 Task: Add Brown Cow Cherry Vanilla Cream Top Yogurt to the cart.
Action: Mouse moved to (27, 90)
Screenshot: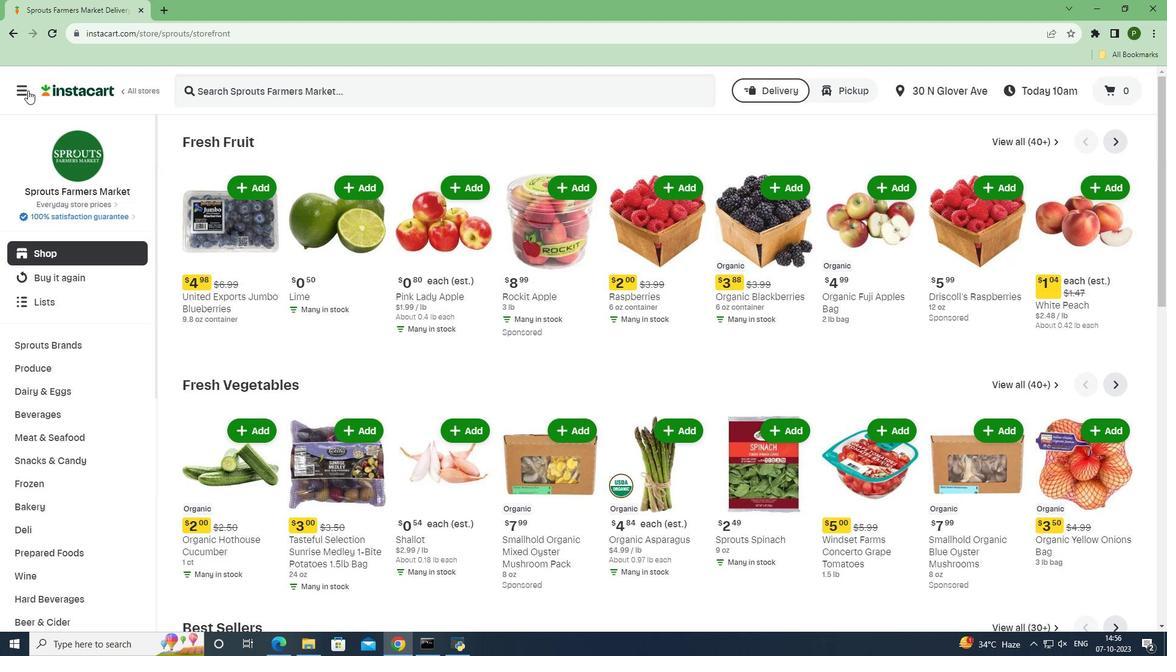 
Action: Mouse pressed left at (27, 90)
Screenshot: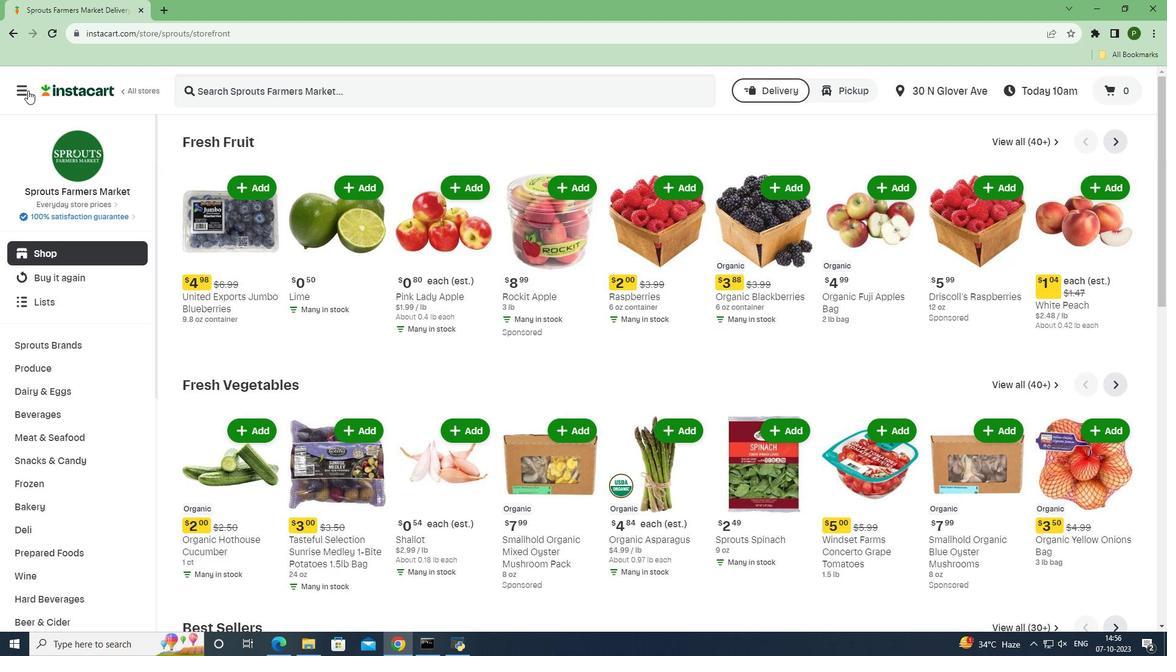 
Action: Mouse moved to (65, 324)
Screenshot: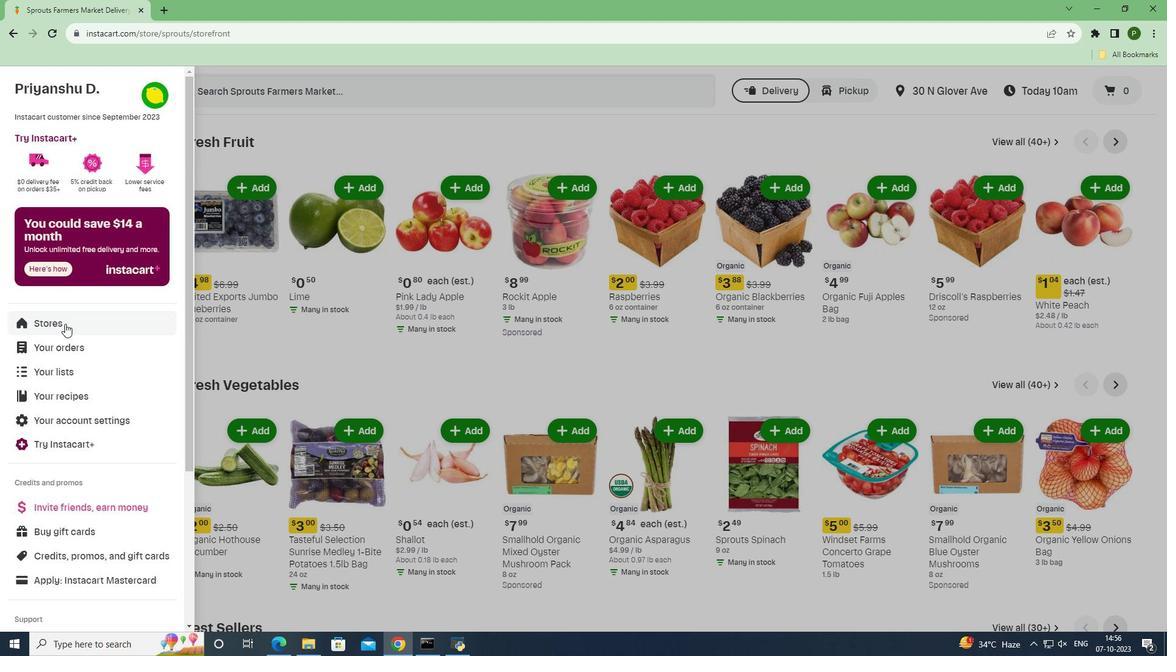 
Action: Mouse pressed left at (65, 324)
Screenshot: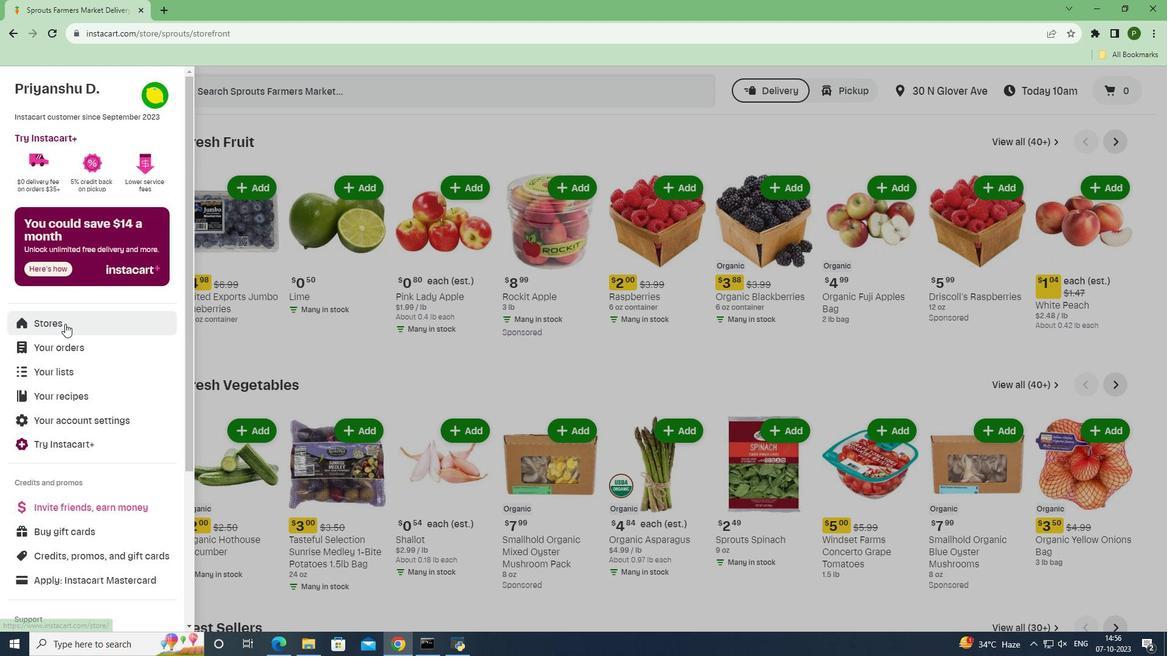 
Action: Mouse moved to (263, 147)
Screenshot: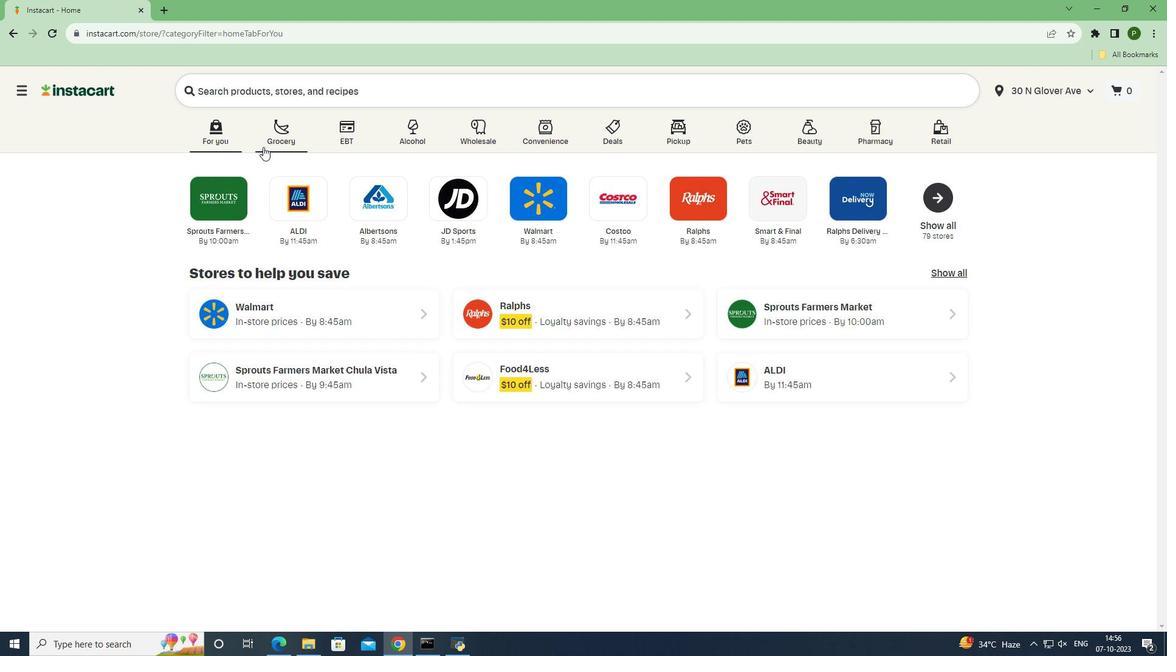 
Action: Mouse pressed left at (263, 147)
Screenshot: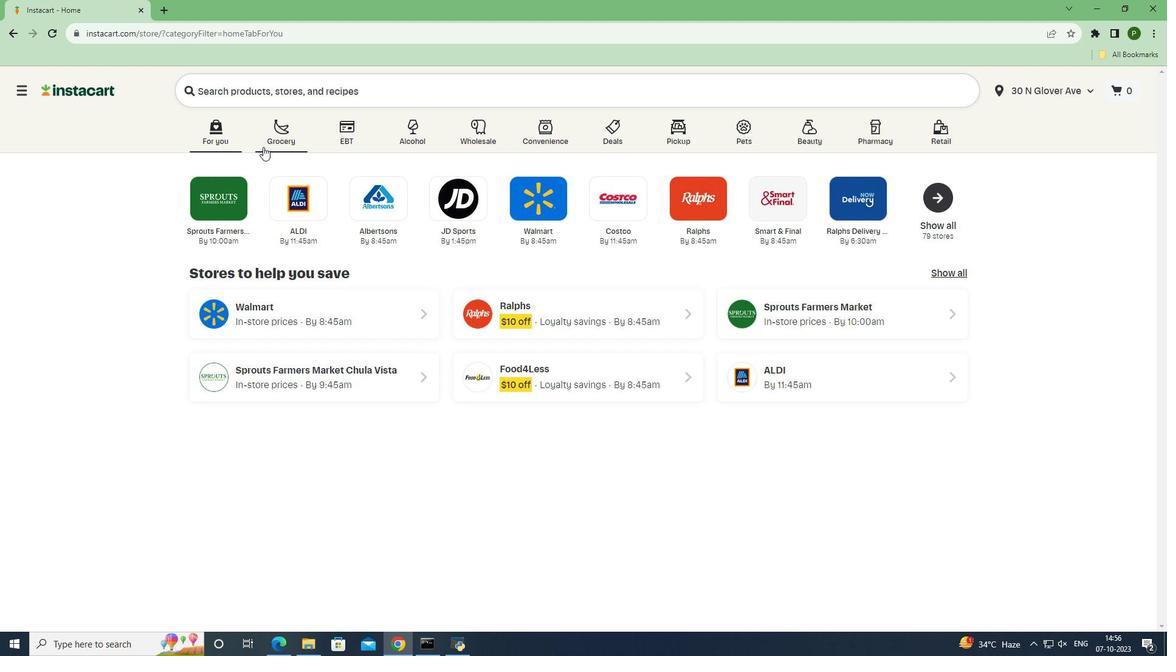 
Action: Mouse moved to (490, 285)
Screenshot: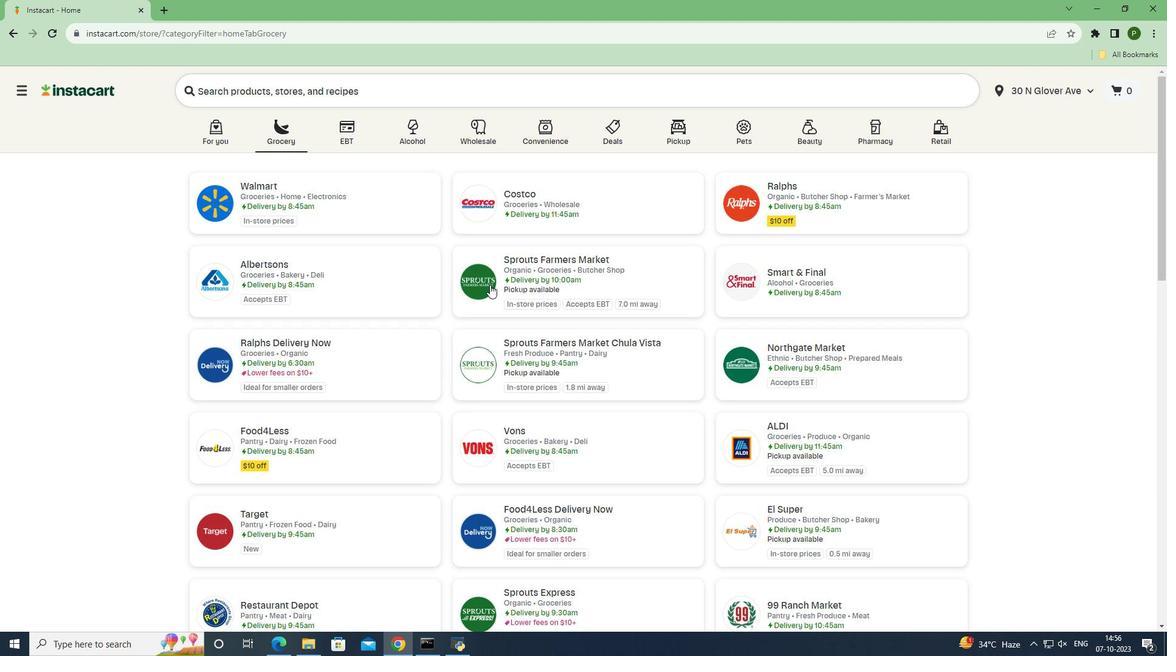 
Action: Mouse pressed left at (490, 285)
Screenshot: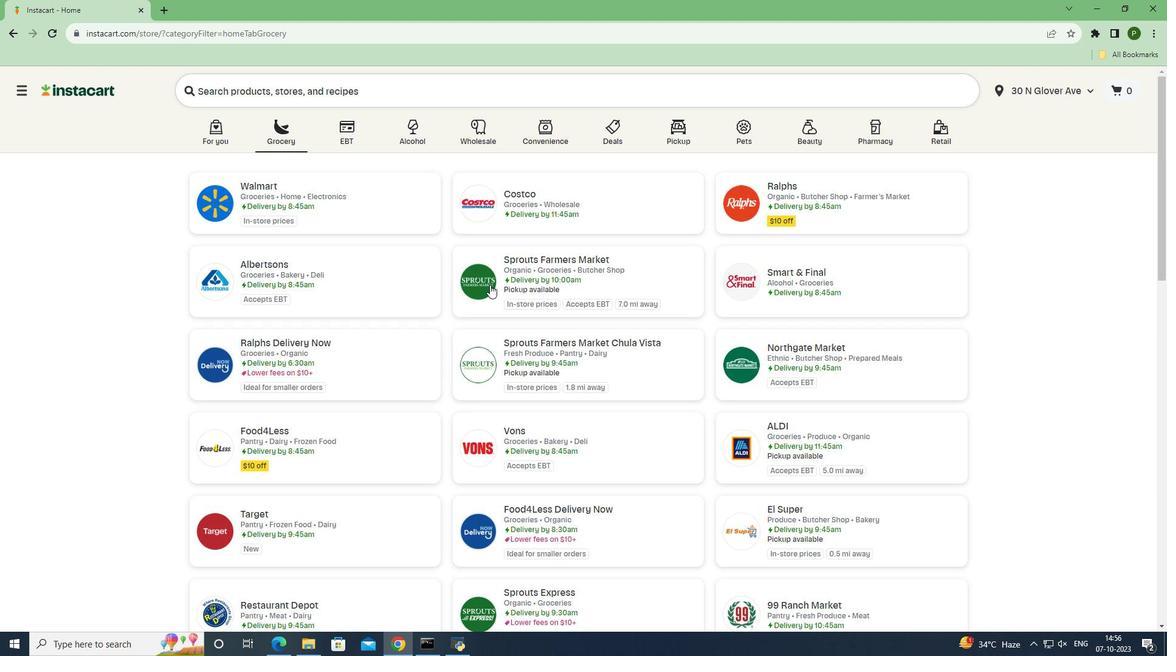 
Action: Mouse moved to (66, 387)
Screenshot: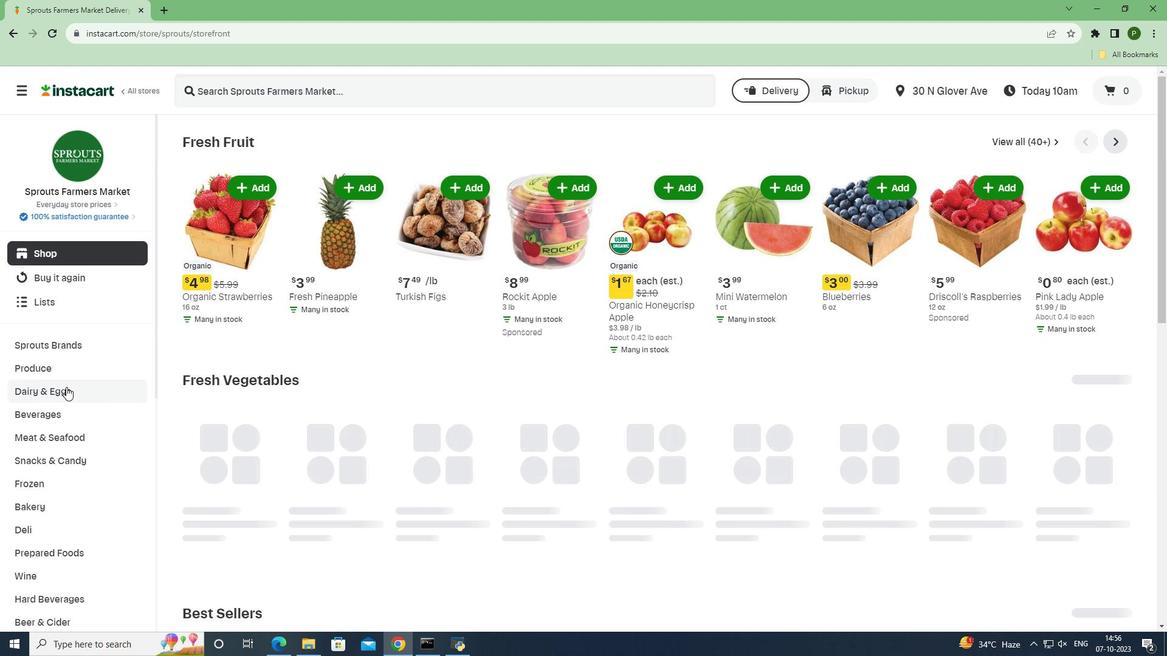 
Action: Mouse pressed left at (66, 387)
Screenshot: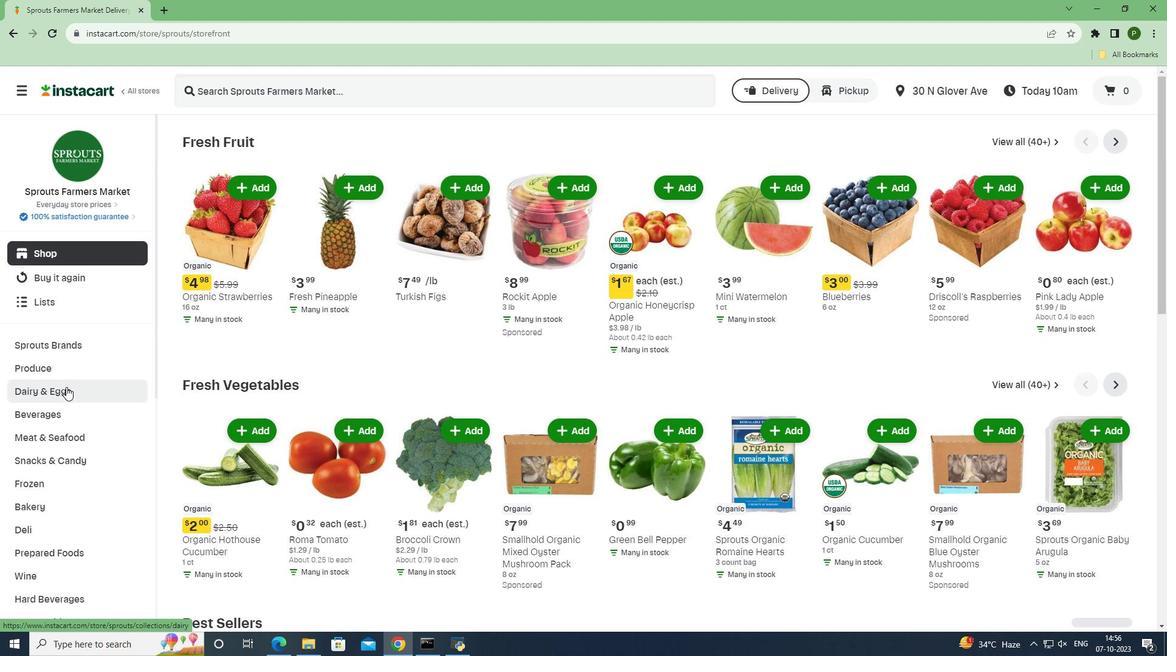 
Action: Mouse moved to (51, 491)
Screenshot: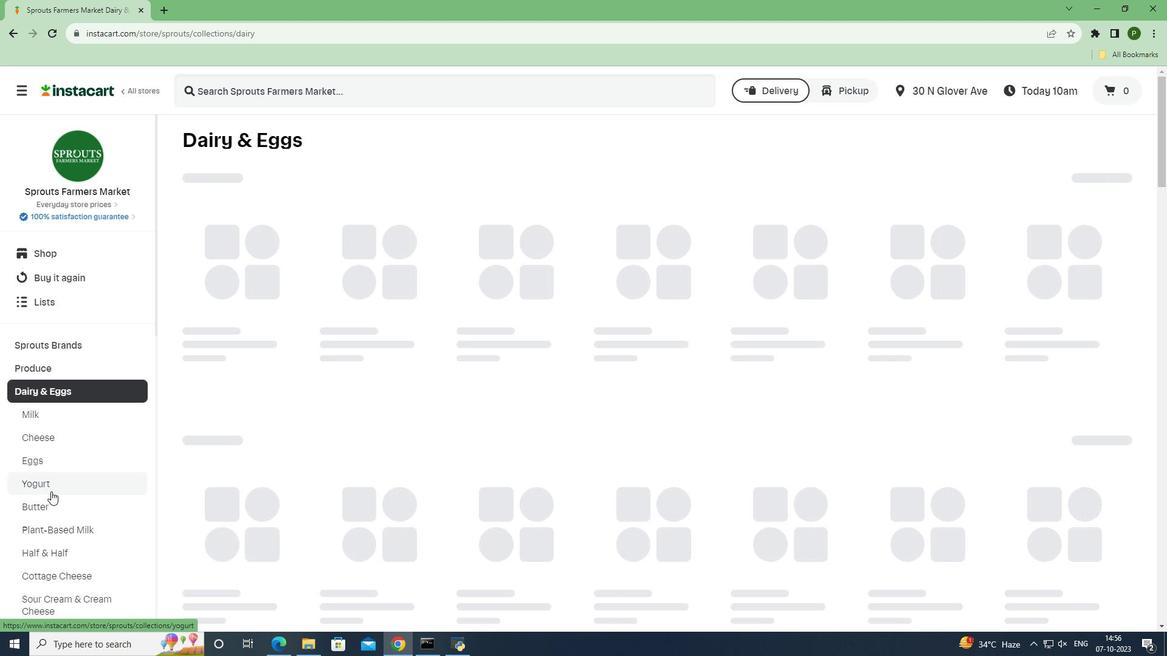 
Action: Mouse pressed left at (51, 491)
Screenshot: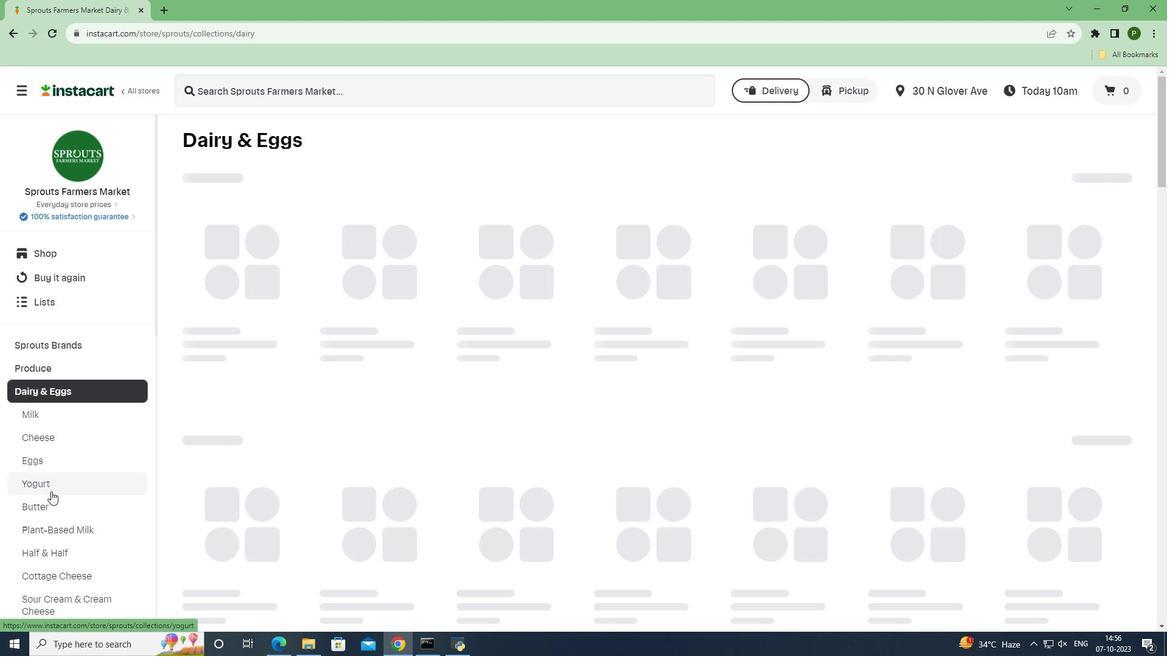 
Action: Mouse moved to (270, 92)
Screenshot: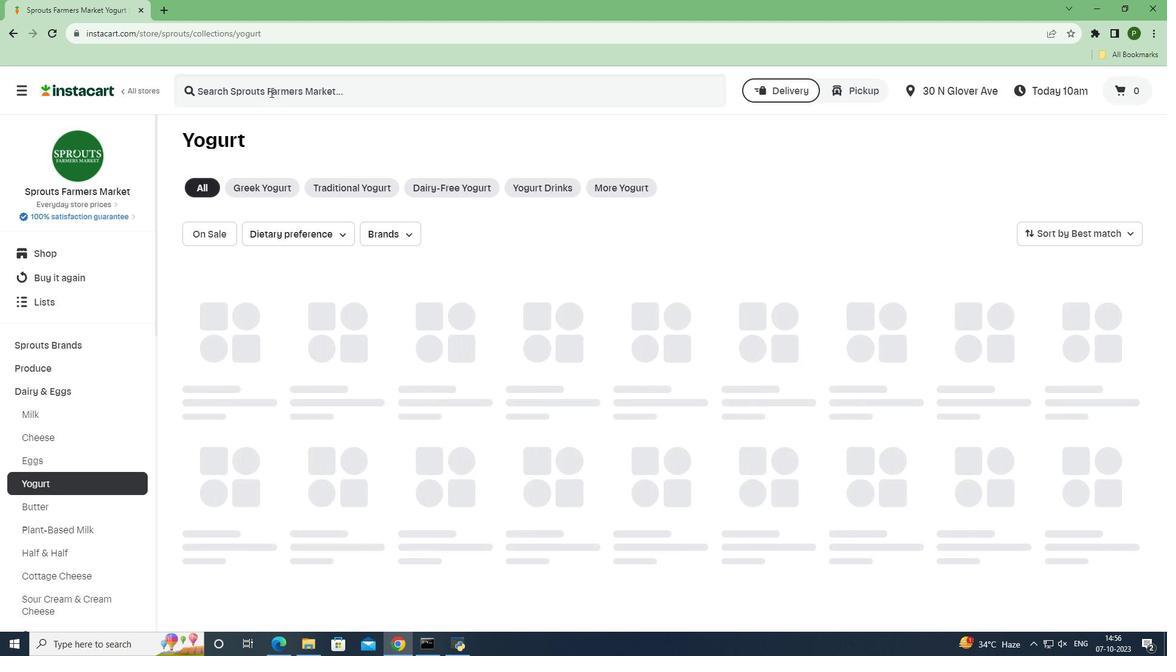 
Action: Mouse pressed left at (270, 92)
Screenshot: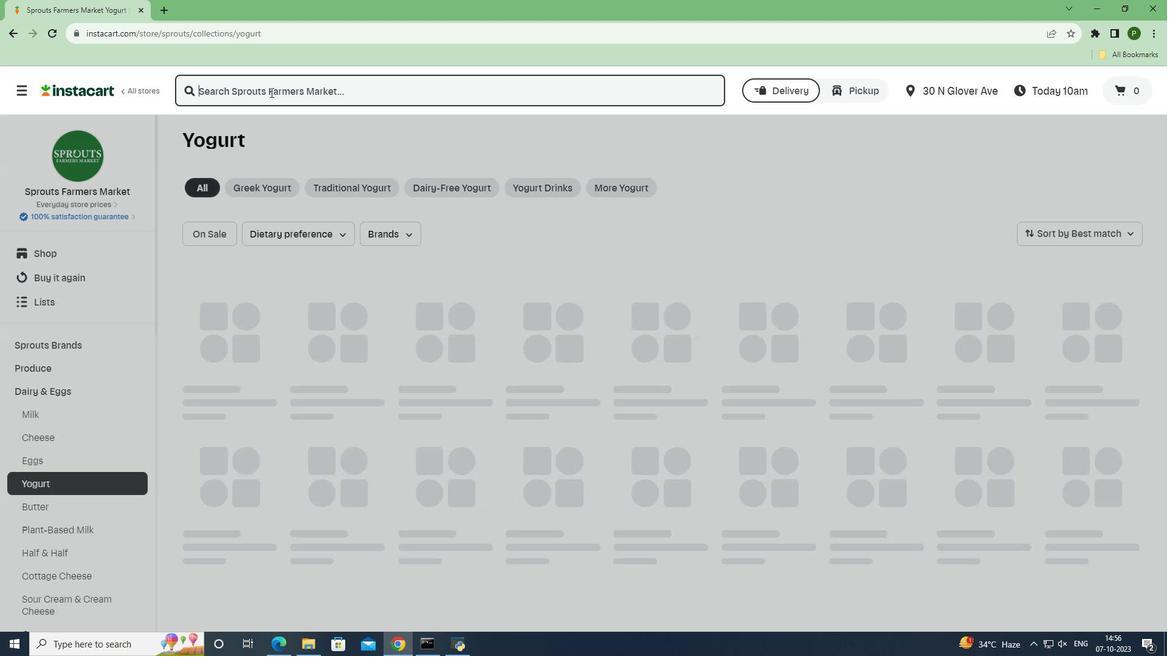 
Action: Key pressed <Key.caps_lock>B<Key.caps_lock>rown<Key.space><Key.caps_lock>C<Key.caps_lock>ow<Key.space><Key.caps_lock>C<Key.caps_lock>herry<Key.space><Key.caps_lock>V<Key.caps_lock>anilla<Key.space><Key.caps_lock>C<Key.caps_lock>ream<Key.space><Key.caps_lock>T<Key.caps_lock>op<Key.space><Key.caps_lock>Y<Key.caps_lock>ogurt<Key.space><Key.enter>
Screenshot: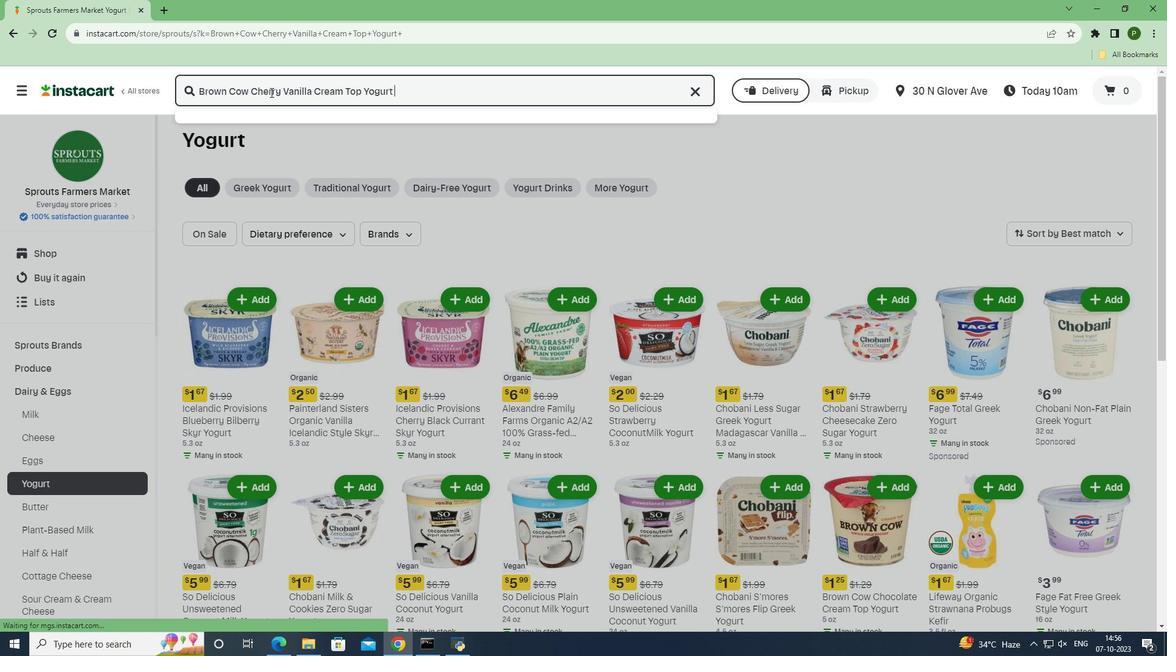 
Action: Mouse moved to (703, 214)
Screenshot: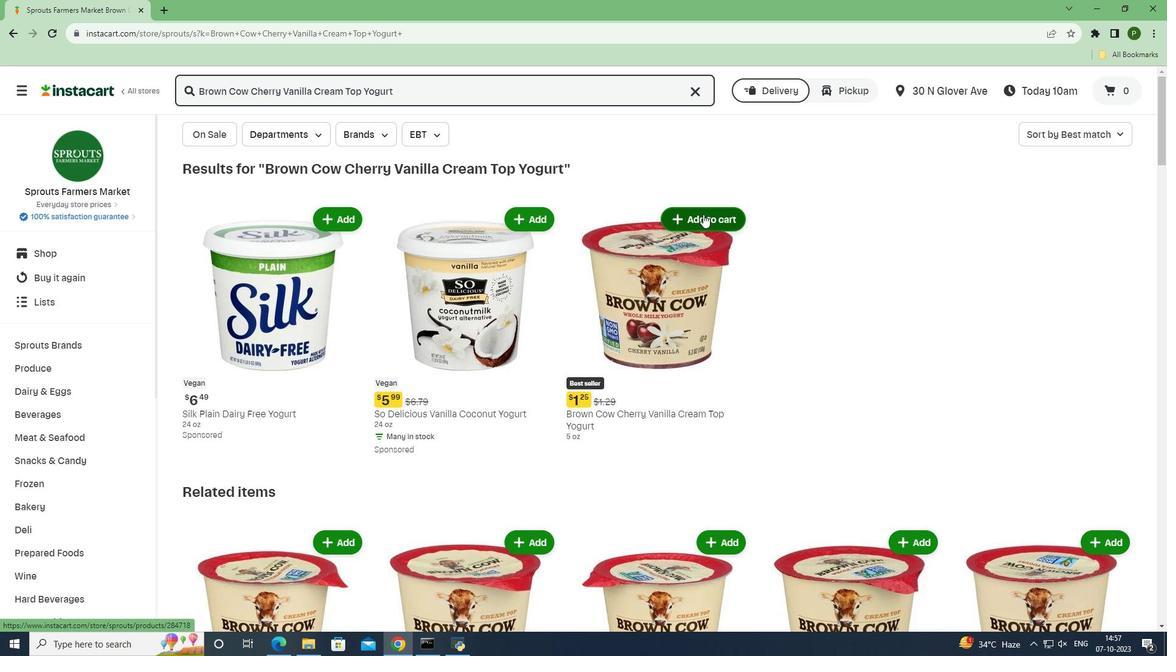 
Action: Mouse pressed left at (703, 214)
Screenshot: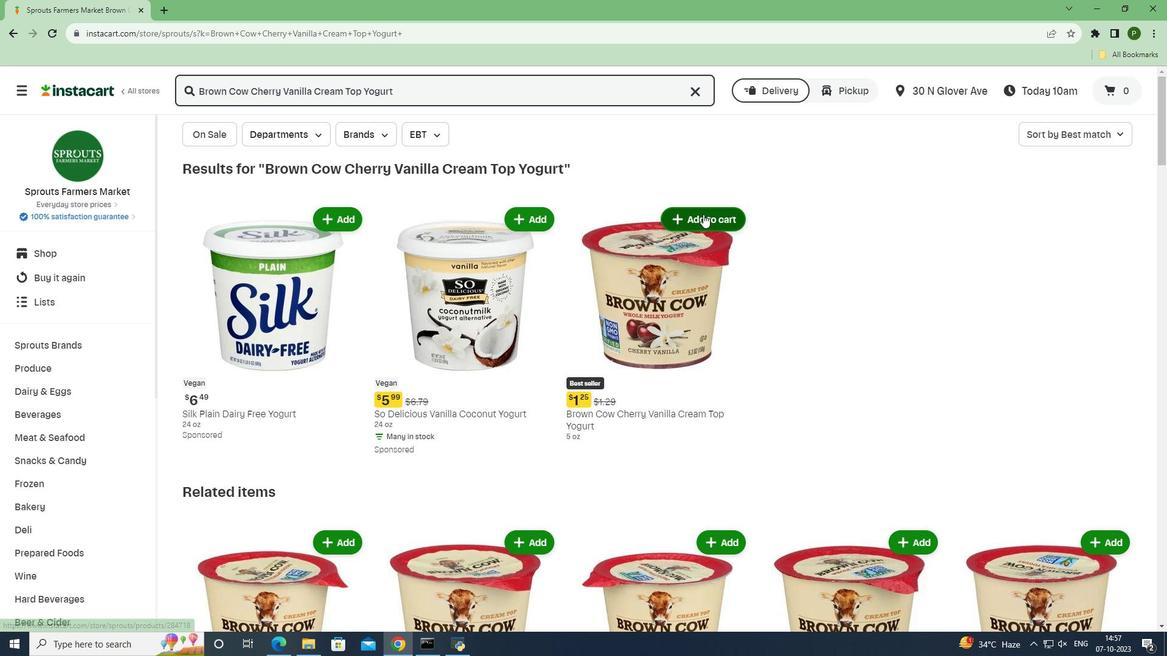 
Action: Mouse moved to (816, 276)
Screenshot: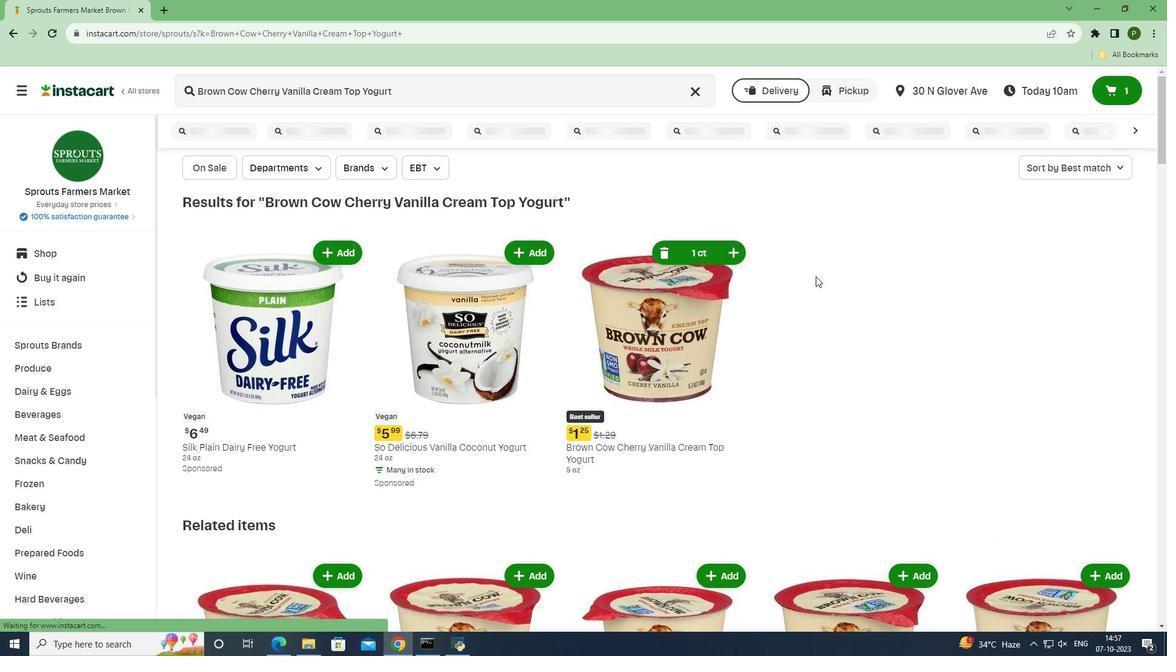 
